 Task: Create Workspace Accounting and Finance Consulting Workspace description Coordinate and manage company-wide employee performance improvement plans. Workspace type Operations
Action: Mouse moved to (293, 63)
Screenshot: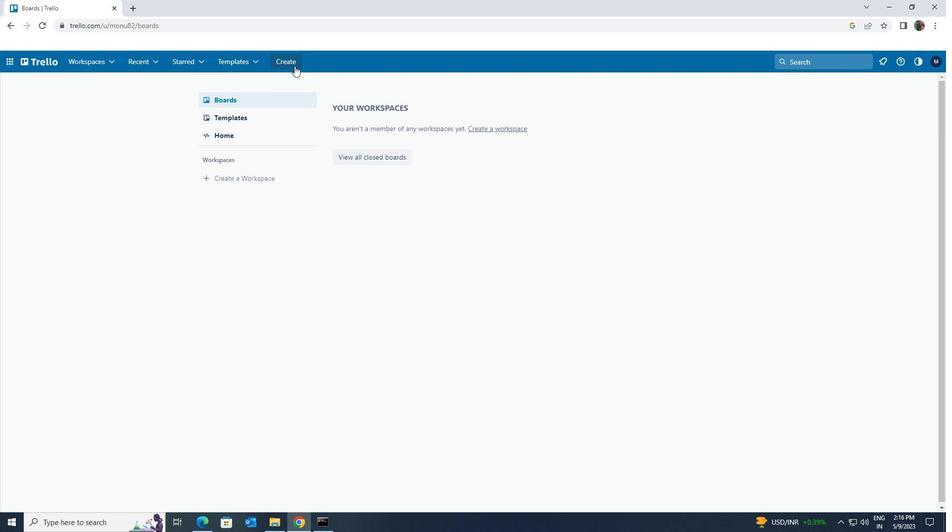 
Action: Mouse pressed left at (293, 63)
Screenshot: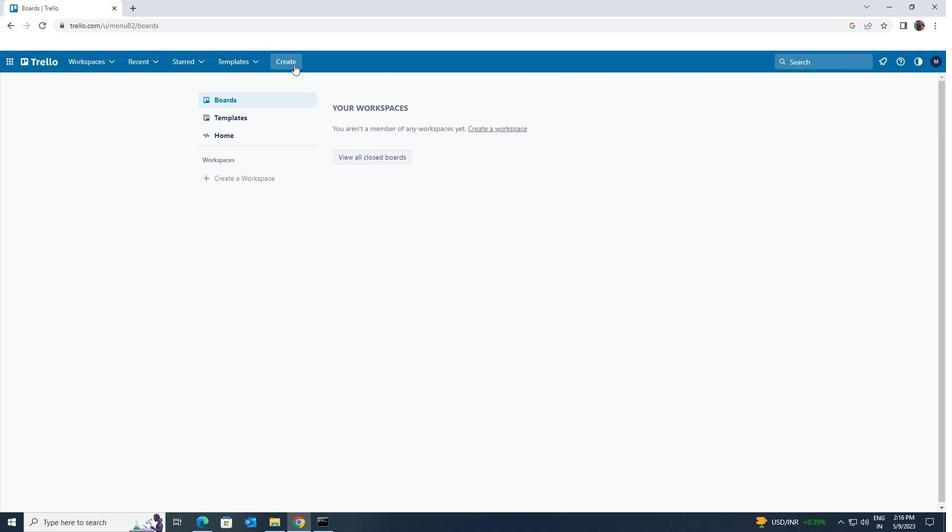 
Action: Mouse moved to (321, 154)
Screenshot: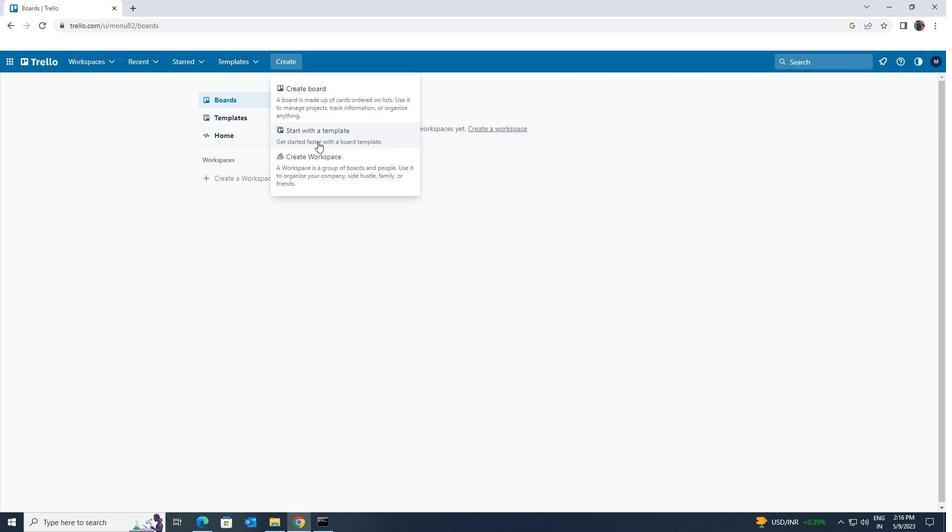 
Action: Mouse pressed left at (321, 154)
Screenshot: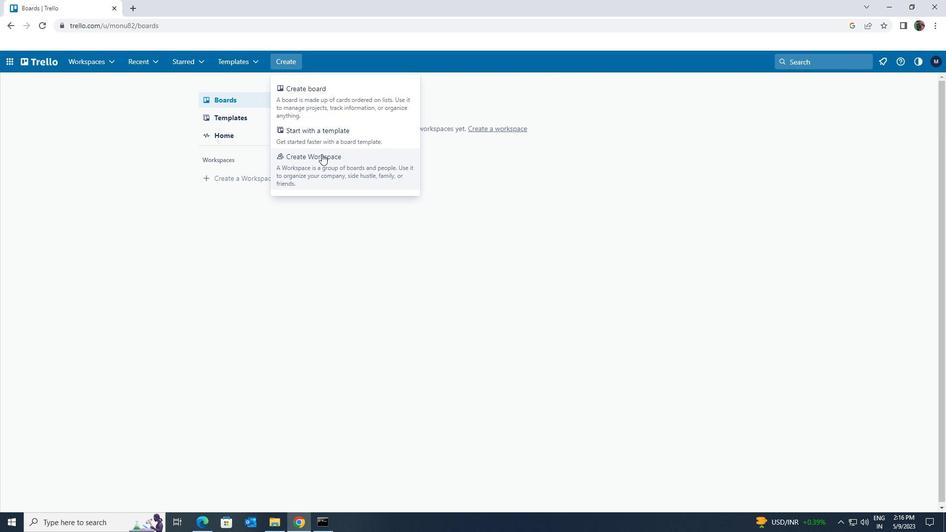 
Action: Mouse moved to (320, 186)
Screenshot: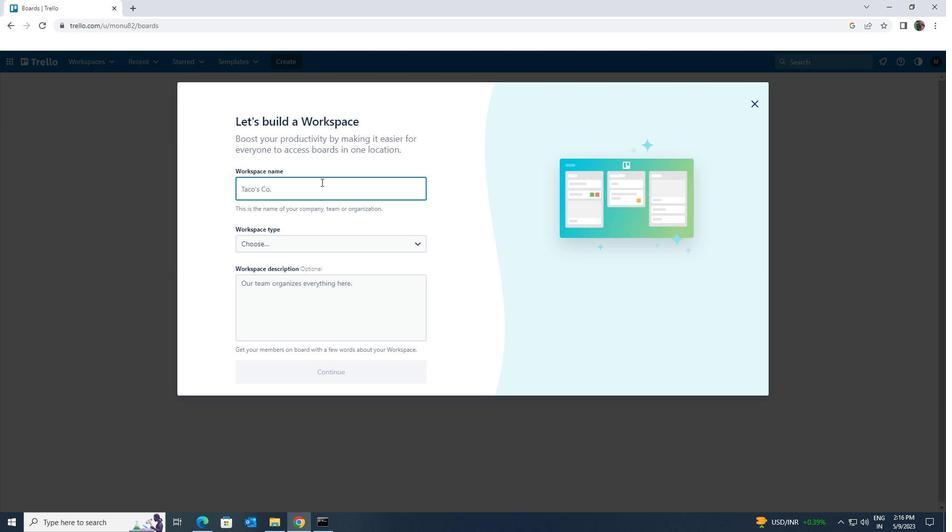 
Action: Mouse pressed left at (320, 186)
Screenshot: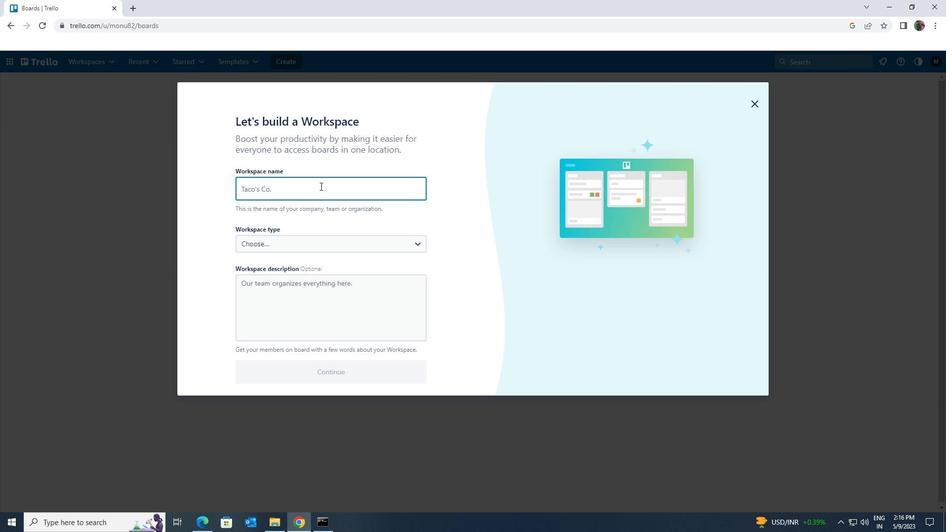 
Action: Key pressed <Key.shift><Key.shift><Key.shift><Key.shift><Key.shift><Key.shift><Key.shift>ACCOUNTING<Key.space>AND<Key.space><Key.shift>FINANCE<Key.space><Key.shift><Key.shift><Key.shift><Key.shift><Key.shift><Key.shift><Key.shift><Key.shift>CONSULTING
Screenshot: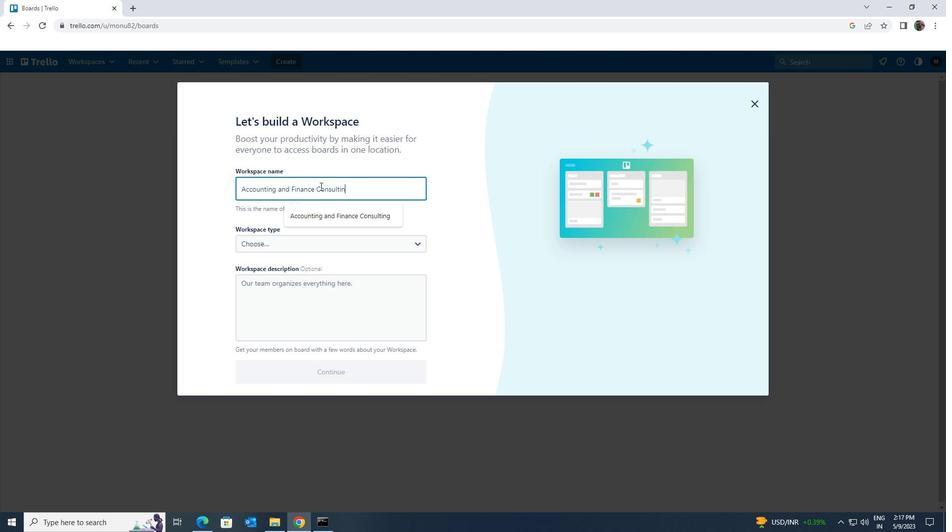 
Action: Mouse scrolled (320, 185) with delta (0, 0)
Screenshot: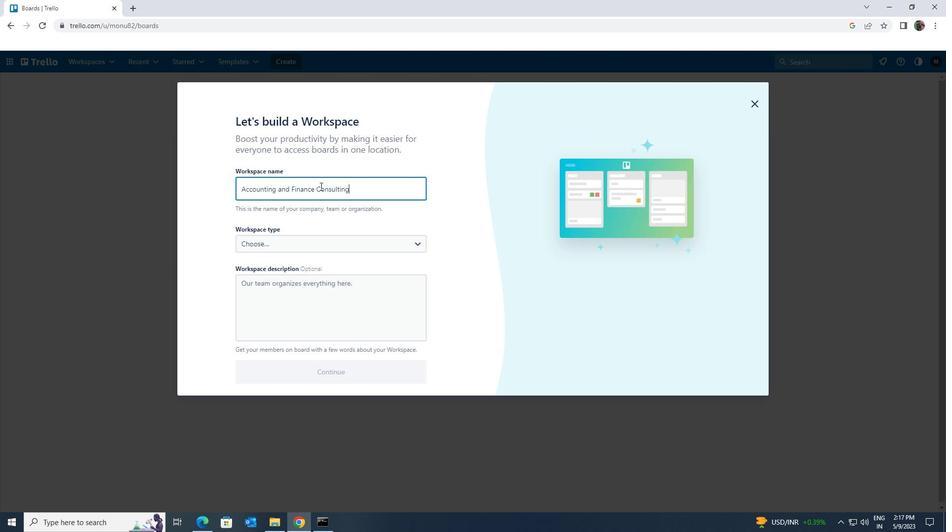 
Action: Mouse moved to (320, 186)
Screenshot: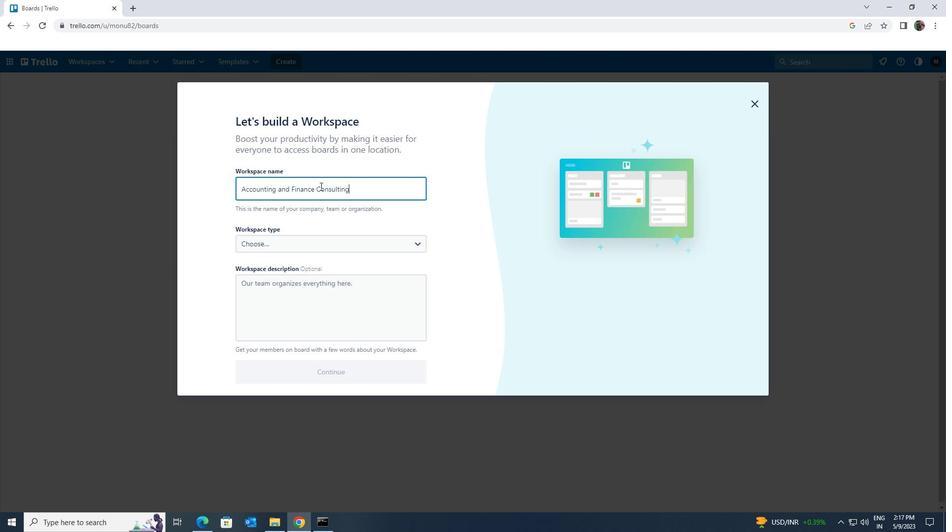 
Action: Mouse scrolled (320, 185) with delta (0, 0)
Screenshot: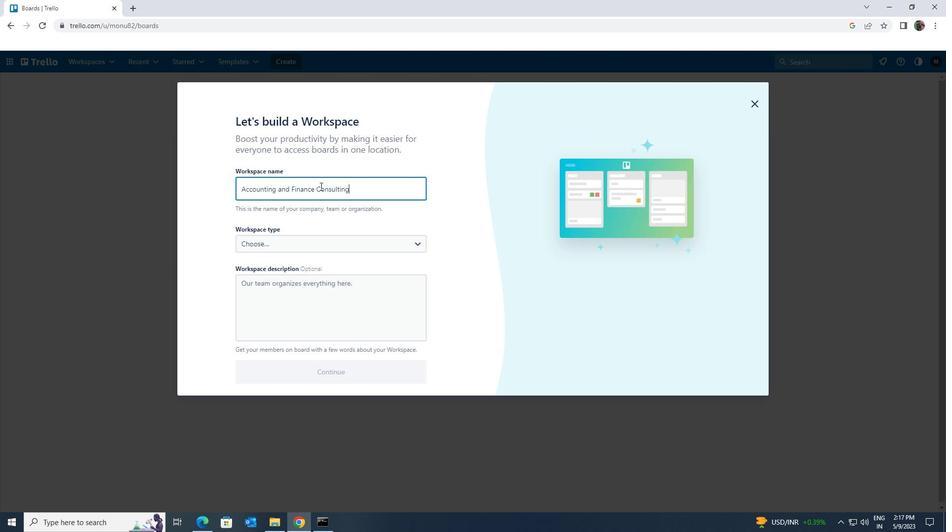 
Action: Mouse moved to (335, 308)
Screenshot: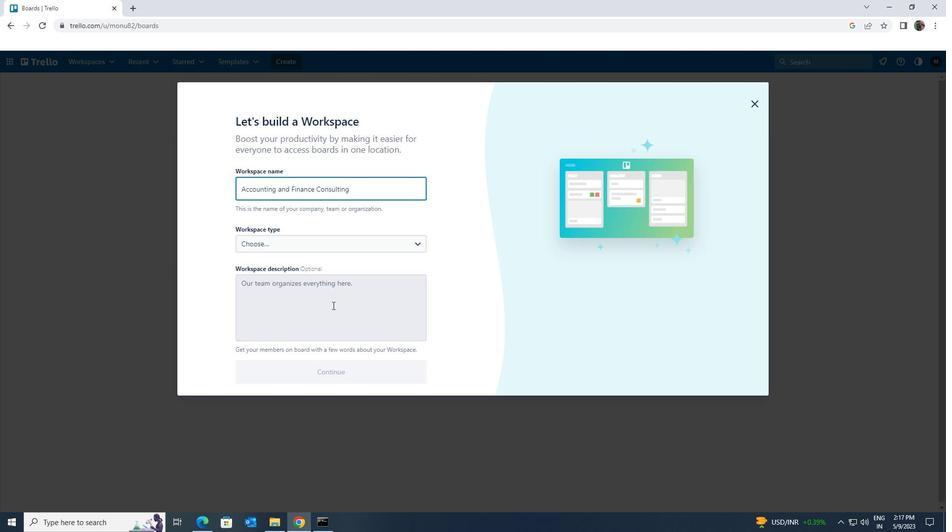 
Action: Mouse pressed left at (335, 308)
Screenshot: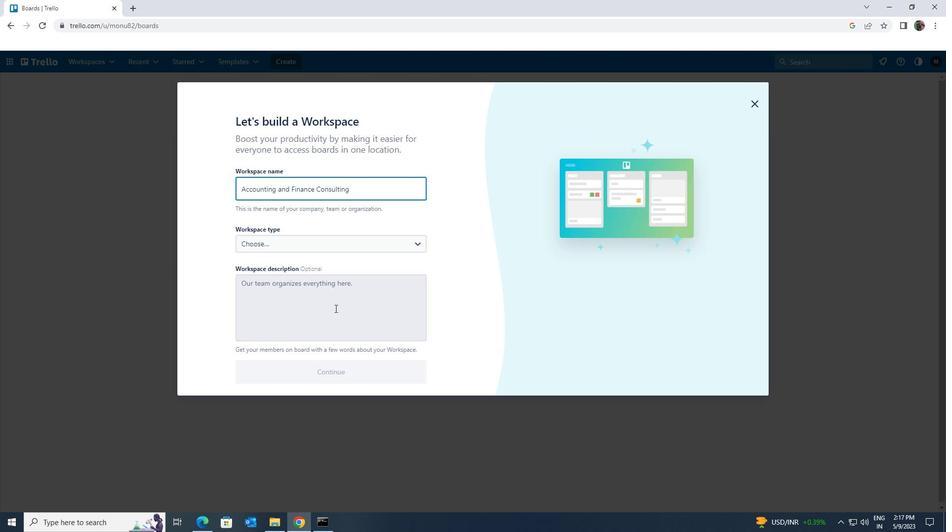 
Action: Key pressed <Key.shift>COORDINATE<Key.space>AND<Key.space>MANAGE<Key.space><Key.shift>COMPANY<Key.space><Key.shift>WIDE<Key.space><Key.shift><Key.shift><Key.shift><Key.shift><Key.shift>EMPLOYEE<Key.space><Key.shift>PERFORMANCE<Key.space><Key.shift><Key.shift><Key.shift><Key.shift><Key.shift>IMPROVEMENT<Key.space><Key.shift>PLANS.
Screenshot: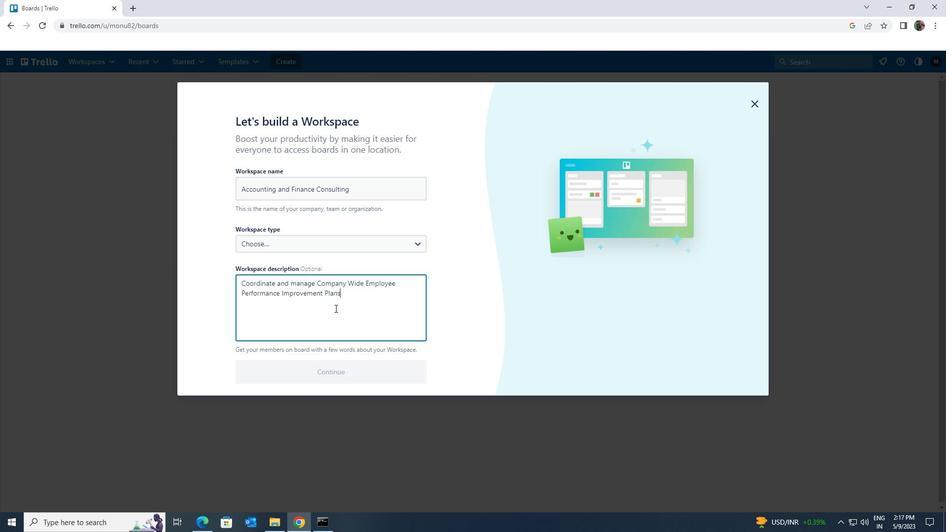 
Action: Mouse moved to (418, 244)
Screenshot: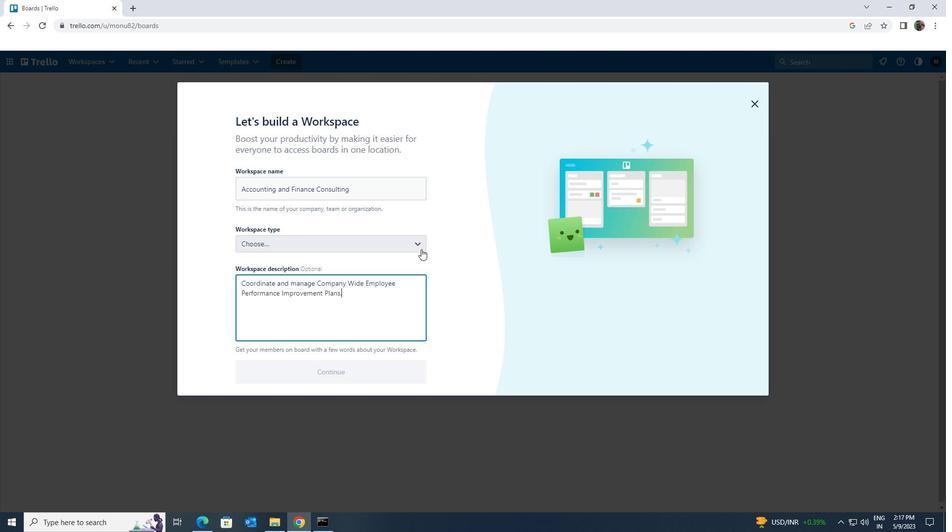 
Action: Mouse pressed left at (418, 244)
Screenshot: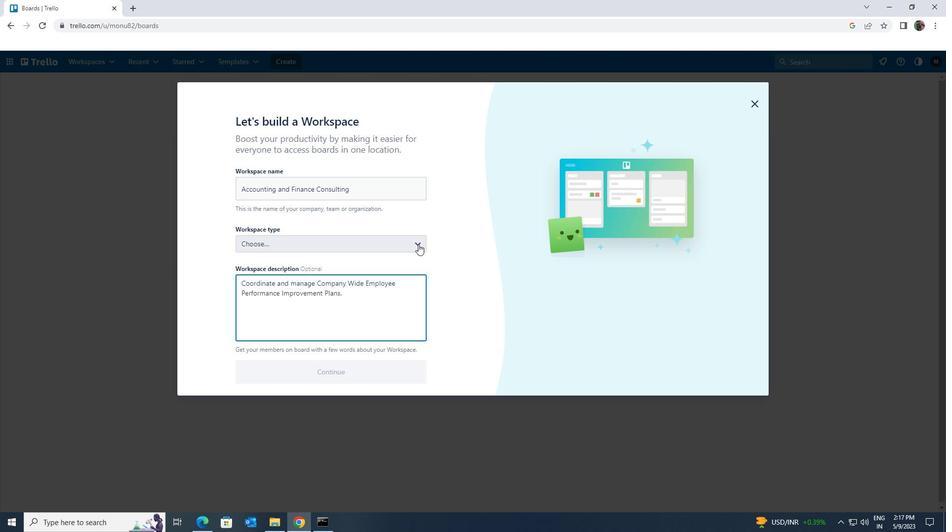 
Action: Mouse moved to (391, 315)
Screenshot: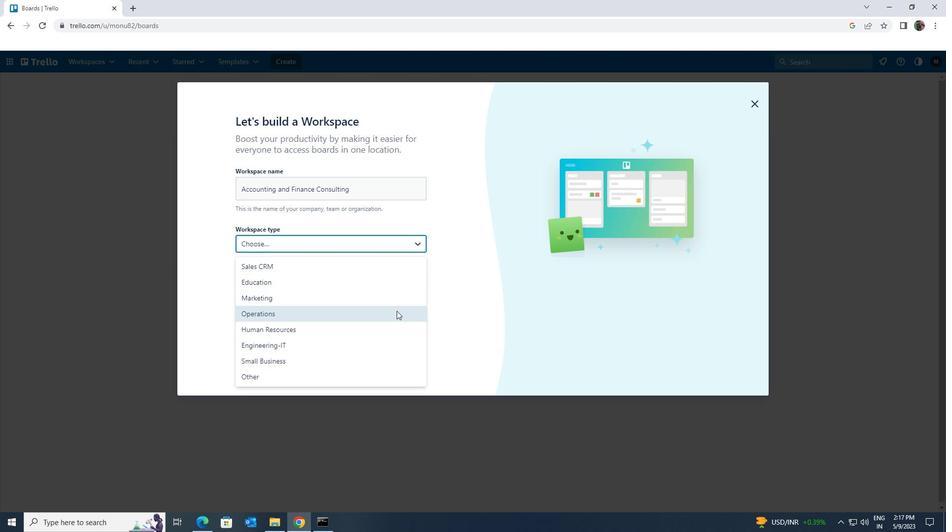 
Action: Mouse pressed left at (391, 315)
Screenshot: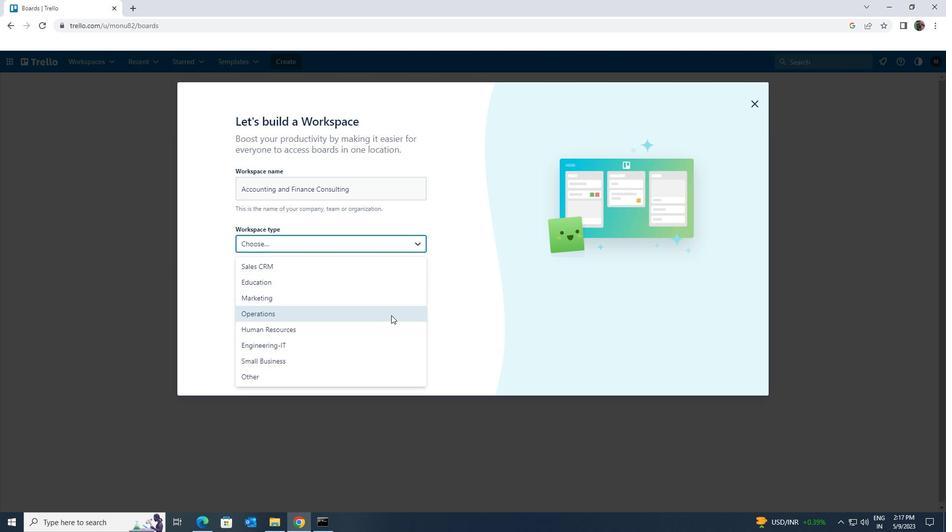 
Action: Mouse moved to (389, 370)
Screenshot: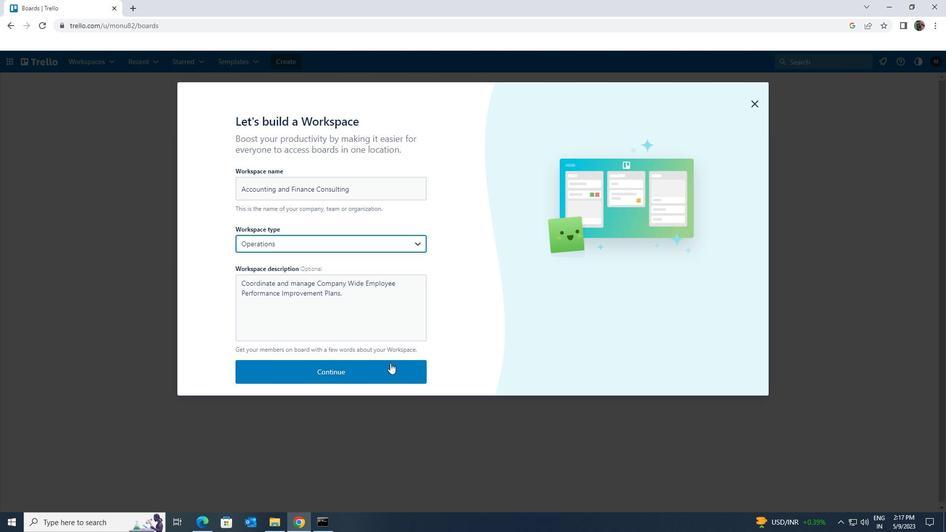 
Action: Mouse pressed left at (389, 370)
Screenshot: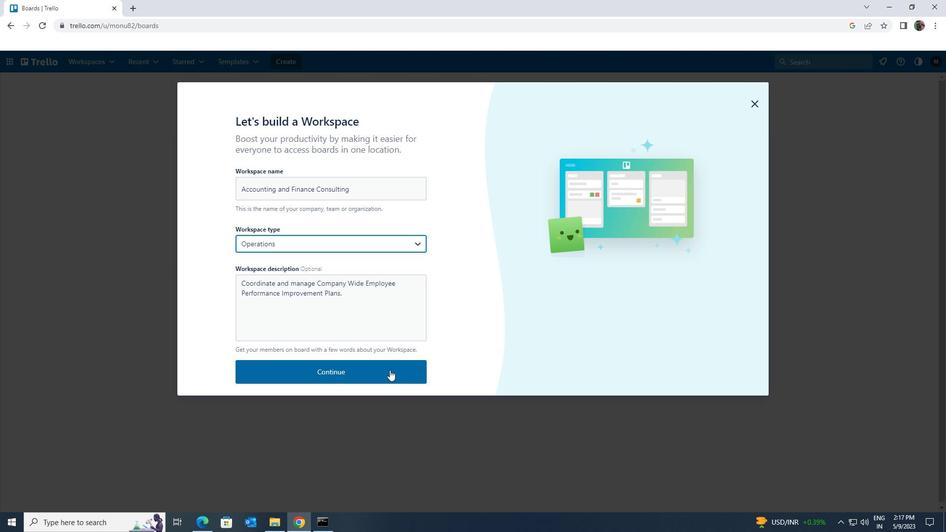 
